 Task: Paste the format only.
Action: Mouse moved to (93, 112)
Screenshot: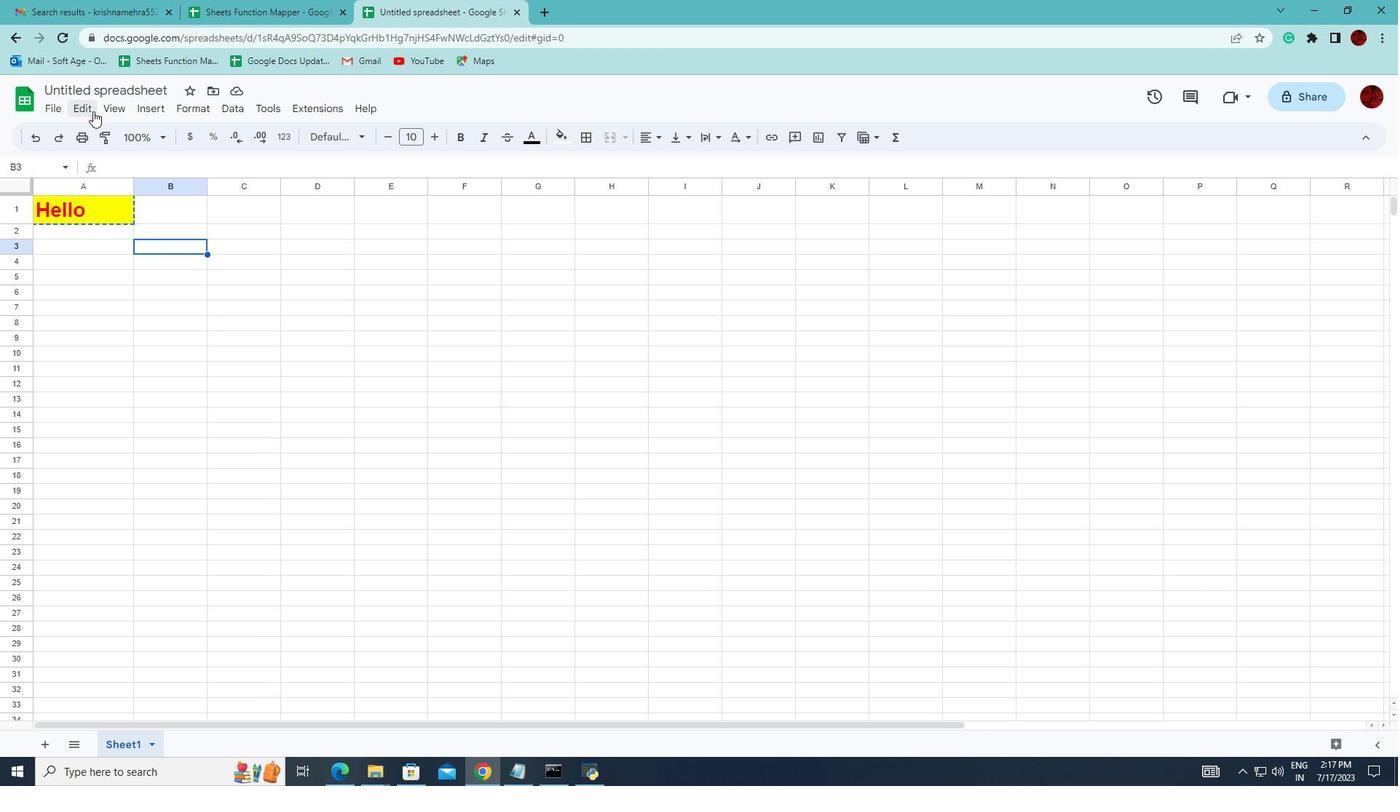 
Action: Mouse pressed left at (93, 112)
Screenshot: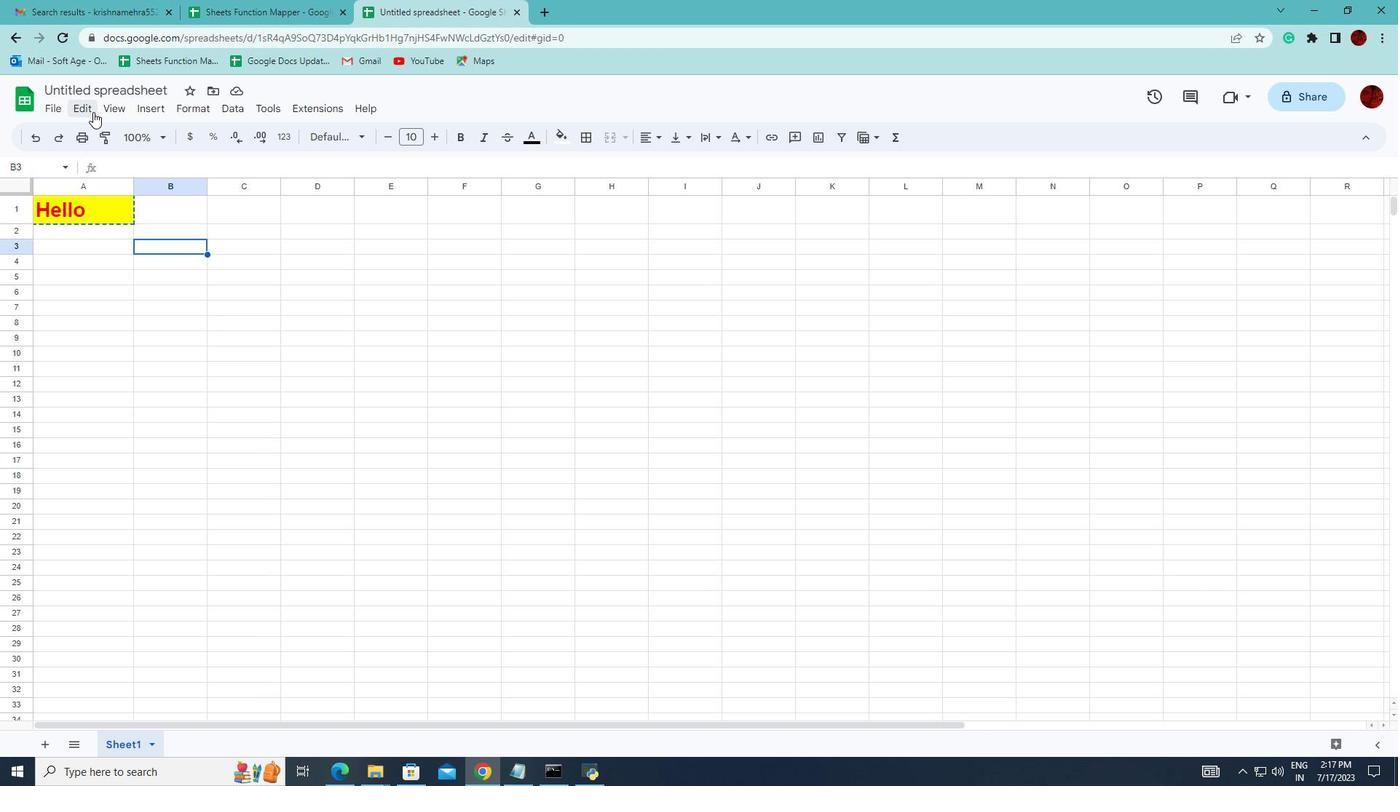 
Action: Mouse moved to (330, 286)
Screenshot: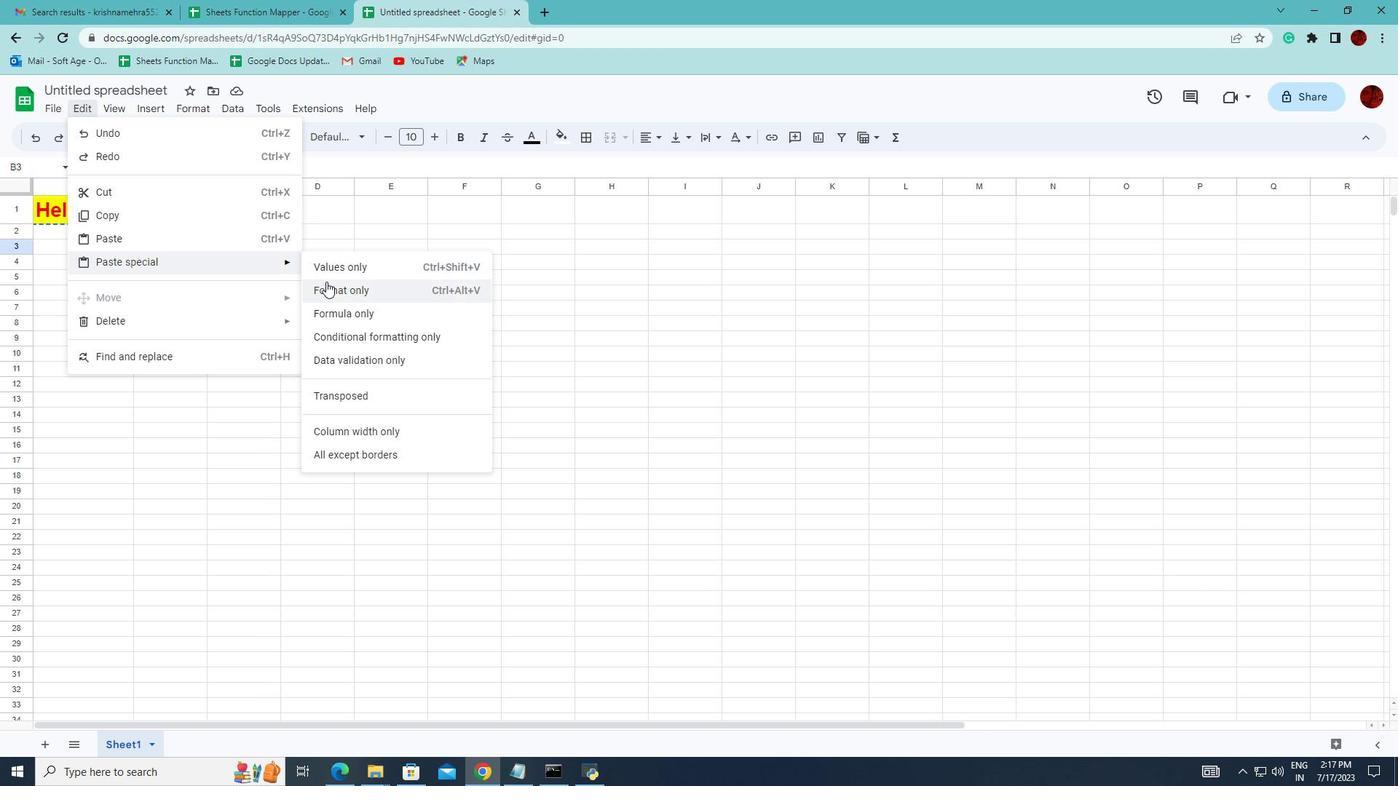 
Action: Mouse pressed left at (330, 286)
Screenshot: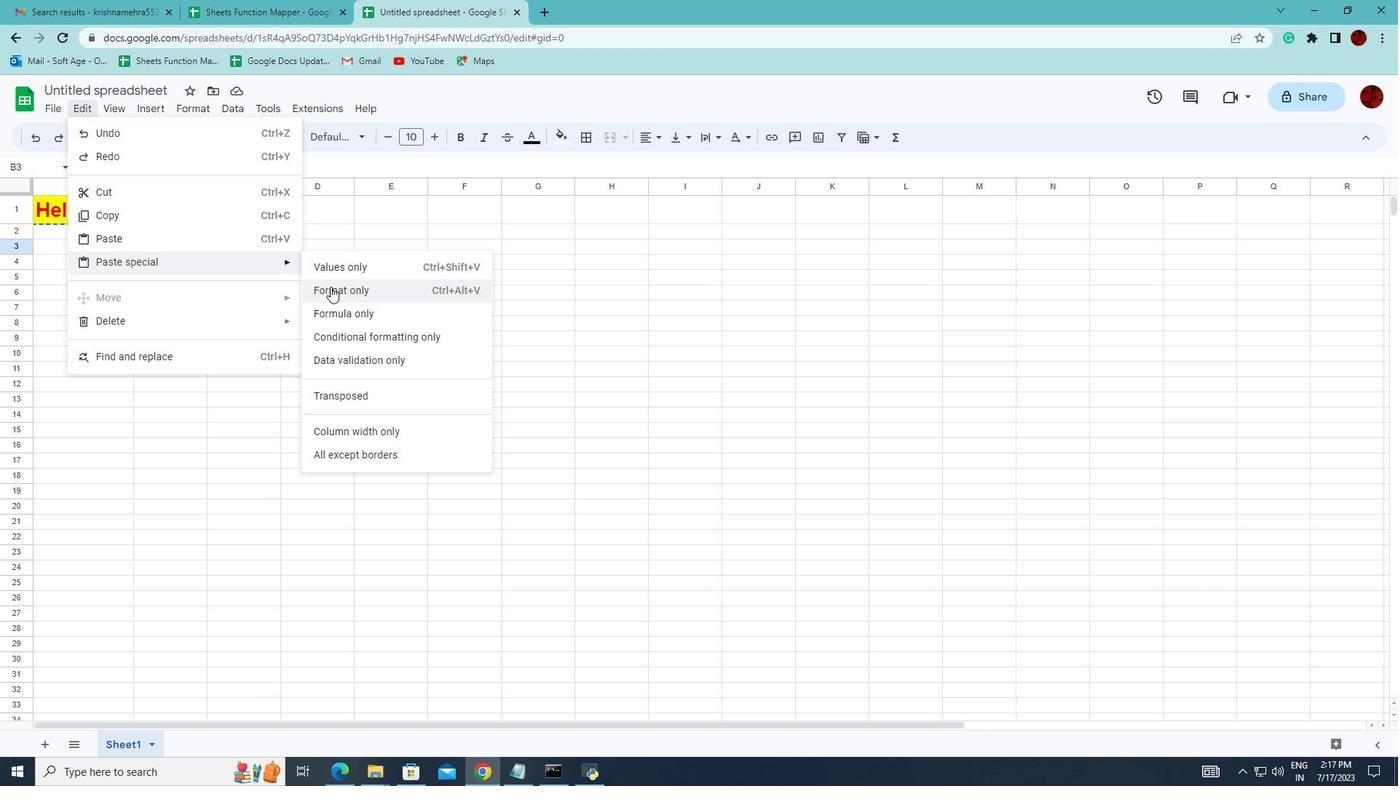 
